 Task: Implement a JavaScript function to display programming challenges.
Action: Mouse moved to (18, 34)
Screenshot: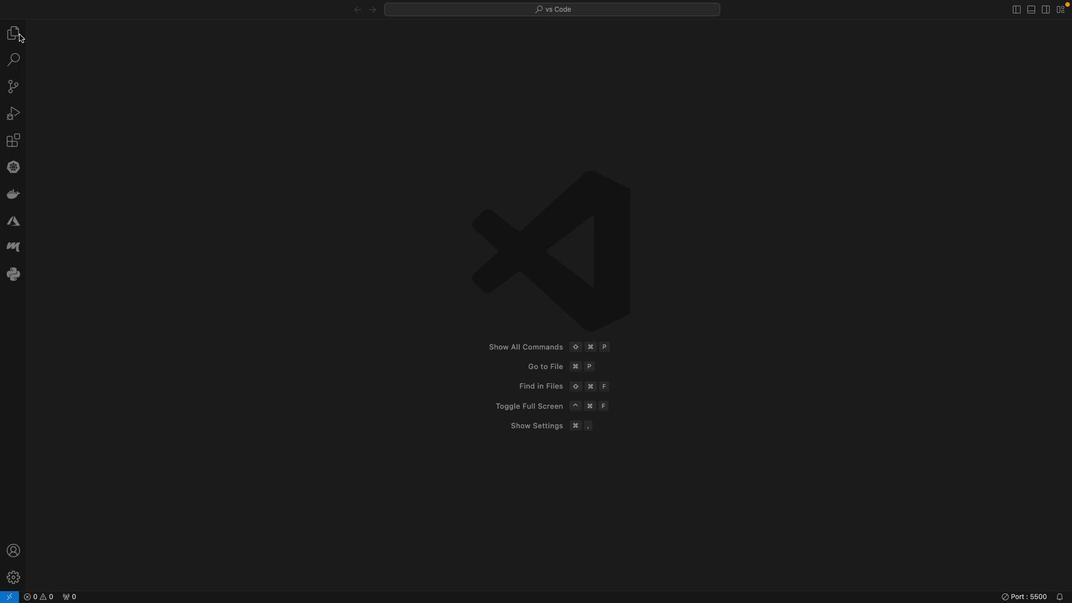 
Action: Mouse pressed left at (18, 34)
Screenshot: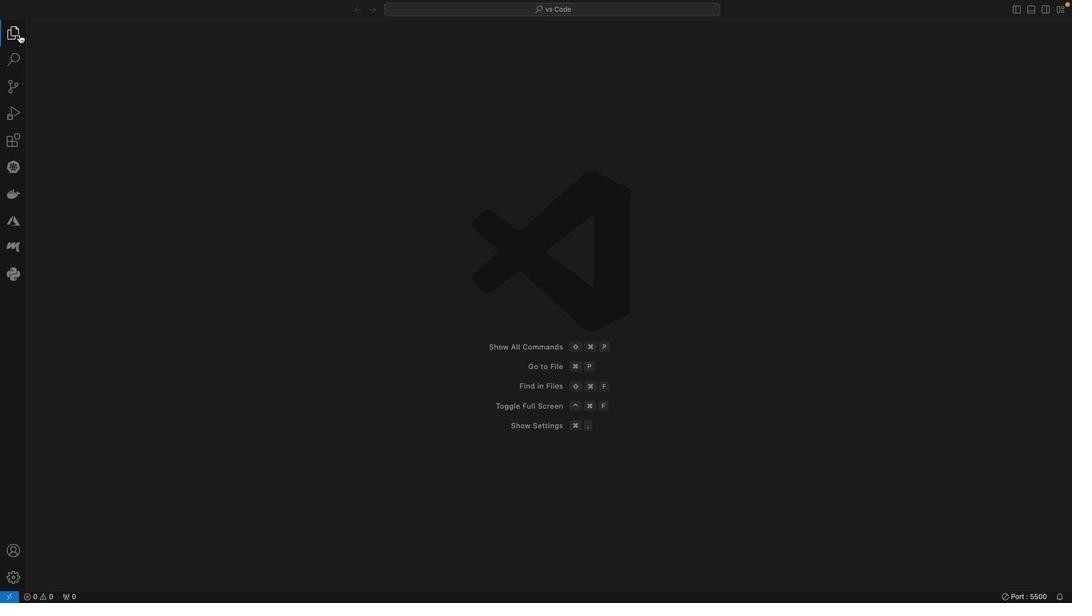 
Action: Mouse moved to (117, 43)
Screenshot: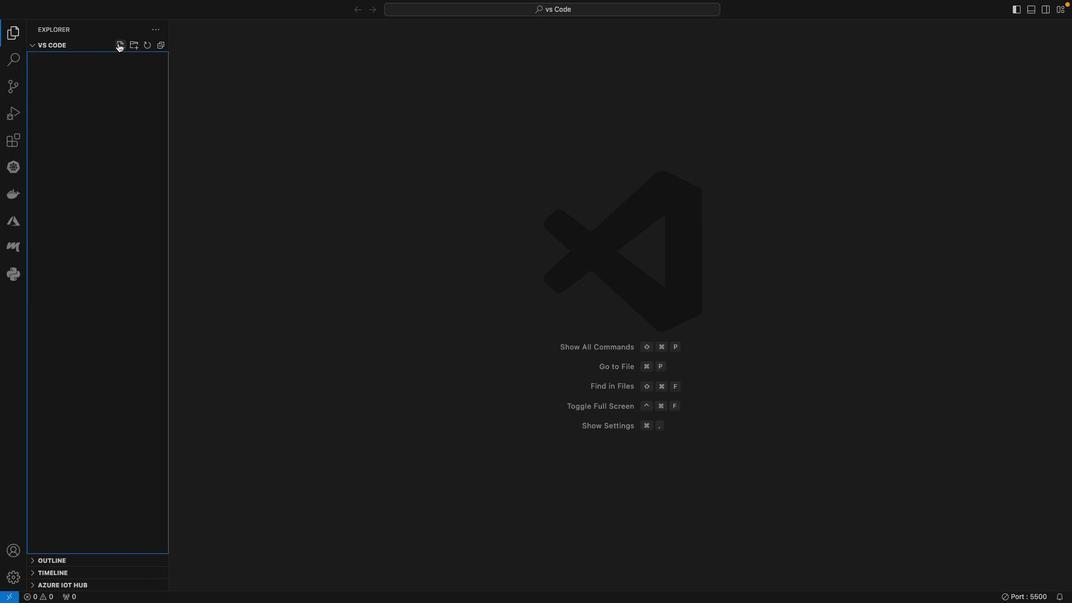 
Action: Mouse pressed left at (117, 43)
Screenshot: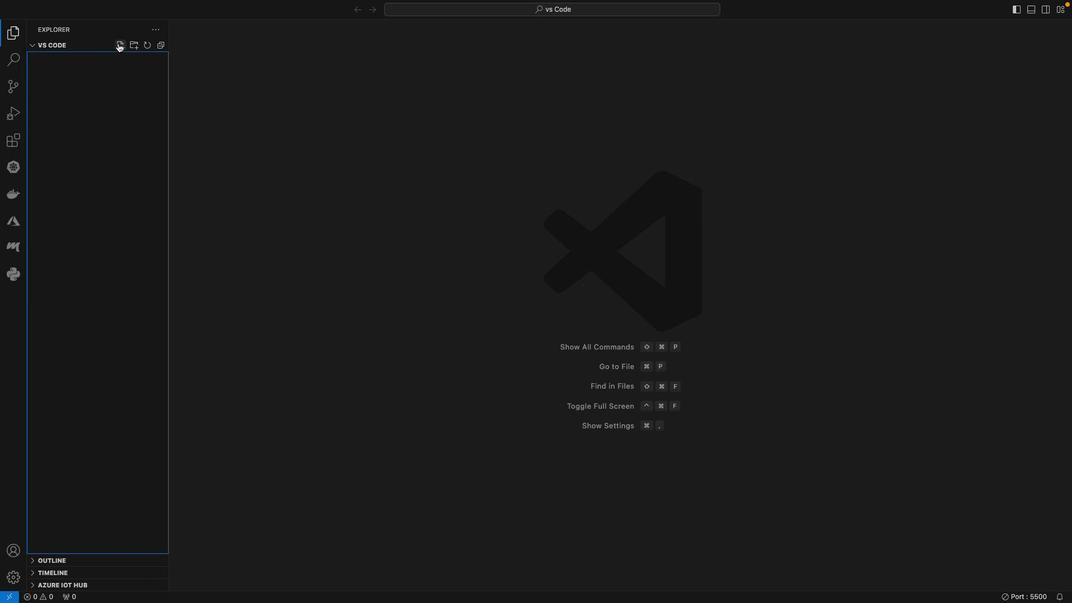 
Action: Mouse moved to (70, 57)
Screenshot: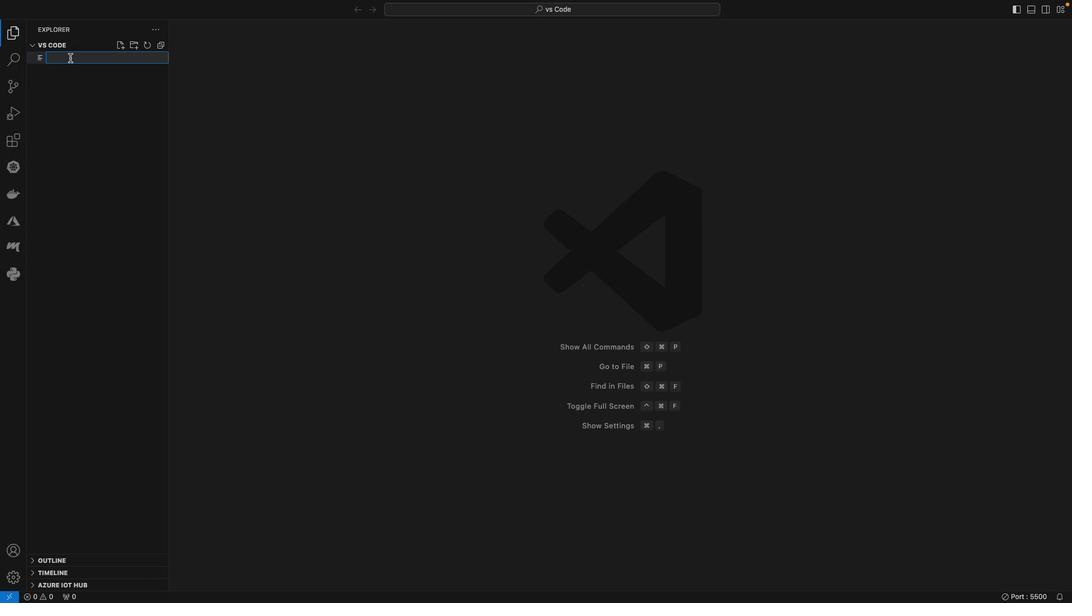 
Action: Mouse pressed left at (70, 57)
Screenshot: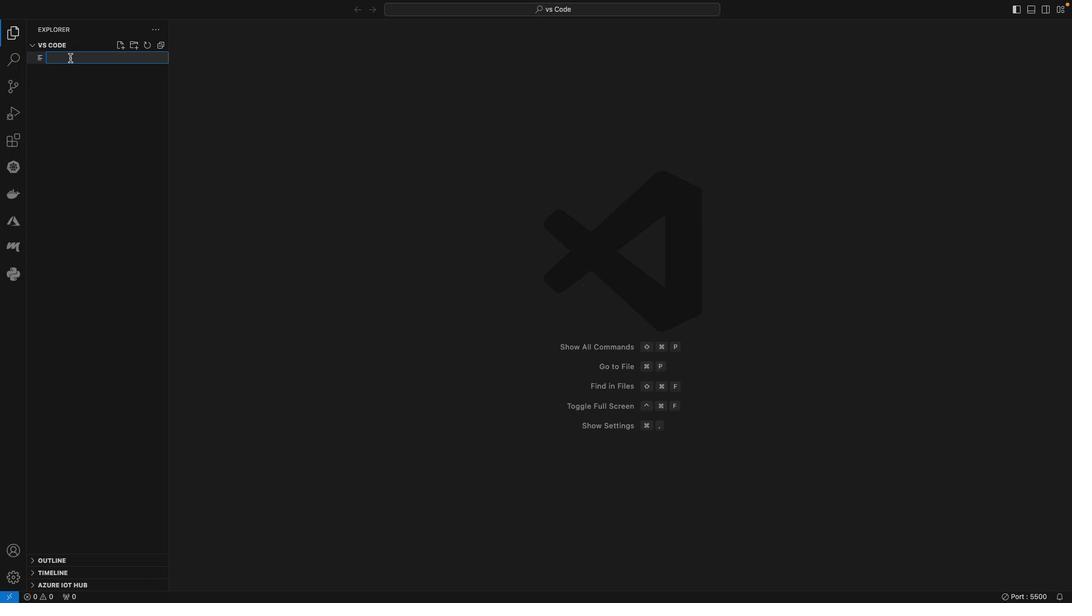 
Action: Key pressed Key.shift'C''h''a''l''l''e''n''g''e''s''.''j''s'Key.enter'f''u''n''c''t''i''o''n'Key.space'd''i''s''p''l''a''y'Key.shift'C''h''a''l''l''e''n''g''e''s'Key.shift_r'(''c''h''a''l''l''e''n''g''e''s'Key.rightKey.spaceKey.shift_r'{'Key.enter'c''h''a''l''l''e''n''g''e''s''.''f''o'Key.shift'E''a''c''h'Key.shift_r'(''(''c''h''a''l''l''e''n''g''e'','Key.spaceKey.backspaceKey.backspaceKey.backspaceKey.backspaceKey.backspaceKey.backspaceKey.backspaceKey.backspaceKey.backspace'a''l''l''e''n''g''e'','Key.space'i''n''d''e''x'Key.rightKey.rightKey.space'='Key.shift_r'>'Key.spaceKey.shift_r'{'Key.enter'c''o''n''s''o''l''e'','Key.backspace',''.''l''o''h'Key.backspace'g'Key.backspaceKey.backspaceKey.backspaceKey.backspaceKey.backspace'.''l''o''g'Key.shift_r'(''`''c''h''a''l''l''e''n''g''e'Key.spaceKey.shift'$'Key.shift_r'{''i''n''d''e''x'Key.spaceKey.shift_r'+'Key.space'1'Key.rightKey.shift_r':'Key.spaceKey.caps_lockKey.shiftKey.caps_lockKey.shift'$'Key.shift_r'{''c''h''a''l''l''e''n''g''e''.''t''i''t''l''e'Key.rightKey.rightKey.right';'Key.enter'c''o''n''s''o''l''e''.''l''o''g'Key.shift_r'(''`'Key.shift'S'Key.backspaceKey.shift'D''e''s''c''r''i''p''t''i''o''n'Key.shift_r':'Key.spaceKey.shift'$'Key.shift_r'{''c''h''a''l''l''e''n''g''e''.''d''e''s''c''r''i''p''t''i''n'Key.rightKey.rightKey.right';'Key.enter'c''o''n''s''o''l''e''.''l''o''g'Key.shift_r'('Key.shift_r'"'Key.shift_r'_''_''_''_'Key.backspaceKey.backspaceKey.backspaceKey.backspace'-''-''-''-''-''-''-''-''-''-'Key.rightKey.right';'Key.upKey.upKey.upKey.rightKey.rightKey.rightKey.rightKey.rightKey.rightKey.rightKey.rightKey.rightKey.rightKey.rightKey.rightKey.rightKey.backspaceKey.cmd'z'Key.rightKey.upKey.rightKey.rightKey.rightKey.rightKey.rightKey.rightKey.rightKey.rightKey.rightKey.rightKey.rightKey.rightKey.rightKey.rightKey.rightKey.rightKey.rightKey.rightKey.rightKey.rightKey.rightKey.rightKey.rightKey.rightKey.rightKey.rightKey.rightKey.rightKey.rightKey.rightKey.rightKey.rightKey.rightKey.rightKey.rightKey.rightKey.rightKey.rightKey.rightKey.rightKey.rightKey.rightKey.rightKey.rightKey.rightKey.backspaceKey.leftKey.leftKey.leftKey.leftKey.leftKey.enterKey.shift_r'{'Key.rightKey.backspaceKey.leftKey.backspaceKey.backspaceKey.rightKey.rightKey.backspaceKey.backspaceKey.shift_r')'Key.leftKey.upKey.leftKey.downKey.upKey.downKey.rightKey.rightKey.rightKey.rightKey.rightKey.spaceKey.shift_r'{'Key.rightKey.backspaceKey.backspaceKey.leftKey.leftKey.leftKey.leftKey.backspaceKey.rightKey.rightKey.rightKey.shift_rKey.shift_r'{'Key.rightKey.backspaceKey.downKey.downKey.leftKey.leftKey.leftKey.leftKey.downKey.leftKey.leftKey.leftKey.leftKey.leftKey.leftKey.leftKey.leftKey.leftKey.leftKey.leftKey.leftKey.downKey.shift_r')'Key.shift_r':'Key.backspace';'Key.downKey.enterKey.enter'/''/'Key.spaceKey.shift'E''x''a''m''p''l''e'Key.spaceKey.shift'u''s''a''g''e'Key.shift_r':'Key.enter'c''o''n''s''r'Key.backspace't'Key.space'p''r''o''g''r''a''m''m''i''n''g'Key.shift'C''h''a''l''l''e''n''g''e''s'Key.space'='Key.space'['Key.enter't''i''t''l''e'Key.shift_r':'Key.spaceKey.shift_r'"'Key.shift'R''e''v''e''r''s''e'Key.space'a'Key.spaceKey.shift's''t''r''i''n''g'Key.right','Key.enterKey.backspaceKey.backspaceKey.backspaceKey.backspaceKey.backspaceKey.backspaceKey.backspaceKey.backspaceKey.backspaceKey.backspaceKey.backspaceKey.backspaceKey.backspaceKey.backspaceKey.backspaceKey.backspaceKey.backspaceKey.backspaceKey.backspaceKey.backspaceKey.backspaceKey.backspaceKey.backspaceKey.backspaceKey.backspaceKey.backspaceKey.backspaceKey.backspaceKey.backspaceKey.backspaceKey.enterKey.shift_r'{'Key.enter't''i''t''l''e'Key.shift_r':'Key.spaceKey.shift_r'"'Key.shift'R''e''v''e''r''s''e'Key.space'a'Key.spaceKey.shift'S''t''r''i''n''g'Key.right','Key.enter'd''e''s''c''r''i''t''i''o''n'Key.upKey.upKey.upKey.upKey.upKey.downKey.downKey.downKey.downKey.downKey.shift_rKey.shift_r':'Key.spaceKey.shift_r':'Key.backspaceKey.backspaceKey.shift_r'"'Key.shift'W''i'Key.backspace'r''i''t''e'Key.space'a'Key.spaceKey.shift'f''u''n''c''t''i''o''n'Key.space't''h''a''t'Key.space'r''e''v''r''e''s''e'Key.space'a'Key.space'g''i''v''a''n'Key.space's''t''r''i''n''g''.'Key.right','Key.enterKey.down','Key.enterKey.shift_r'{'Key.enter't''i''t''l''e'Key.shift_r':'Key.spaceKey.shift_r'"'Key.shift'F''a''c''t''o''r''i''a''l'Key.right','Key.enter'd''e''s''c''r''i''t''i''o''n'Key.shift_r':'Key.spaceKey.shift_r'"'Key.shift'W''e'Key.backspace'r''i''t''e'Key.space'a'Key.space'f''u''n''c''t''i''o''n'Key.space't''h''a''r'Key.spaceKey.backspaceKey.backspace't'Key.space'c''a''l''c''u''l''a''t''e''s'Key.space't''h'Key.spaceKey.backspace'e'Key.space'f''a''c''t''o''r''i''a''l'Key.space'o''f'Key.space'g''i''b'Key.backspace'v''a''n'Key.space'n''u''m''b''e''r'Key.spaceKey.backspace','Key.backspace'.'Key.right','Key.enterKey.down','Key.enterKey.shift_r'{'Key.enter't''i''t''l''e'Key.shift_r':'Key.spaceKey.shift_r'"'Key.shift'p''l''i''n''d''r''o''m''e'Key.spaceKey.shift'C''h''c'Key.backspace'e''c''k''e''r'Key.spaceKey.backspaceKey.right','Key.enter's''e'Key.backspaceKey.backspace'd''e''s''c''r''i''p''t''i''i'Key.backspace'o''n'Key.backspaceKey.backspaceKey.backspaceKey.backspaceKey.backspaceKey.backspaceKey.backspaceKey.backspaceKey.backspaceKey.backspace'e''s''c''r''i''t'Key.backspaceKey.backspace'i''t''i''o''n'Key.shift_r':'Key.spaceKey.shift_r'"'Key.shift'W''r''i''t''e'Key.space'a'Key.spaceKey.shift'f''u''n''c''t''i''o''n'Key.space't''h''a''t'Key.space'c''h''e''c''k'Key.spaceKey.backspace's'Key.space'i''d'Key.spaceKey.backspaceKey.backspace'f'Key.space'a'Key.space'g''i''v''s''n'Key.spaceKey.backspaceKey.backspaceKey.backspace's'Key.backspace'a''n'Key.space's''t''r''i''n''g'Key.space'i''s'Key.space'p''a''l''i''n''d''r''o''m''e'Key.spaceKey.backspace'.'Key.right','Key.down','Key.down';'Key.enterKey.enter'd''i''s''l''a'Key.backspaceKey.backspace'p''l''a''y'Key.shift'C''h''a''l''l''e''n''g''e''s'Key.shift_r'(''p''r''o''g''r''a''m''m''i''n''g''c''h''a''l''l''e''n''g''e''s'Key.right';'
Screenshot: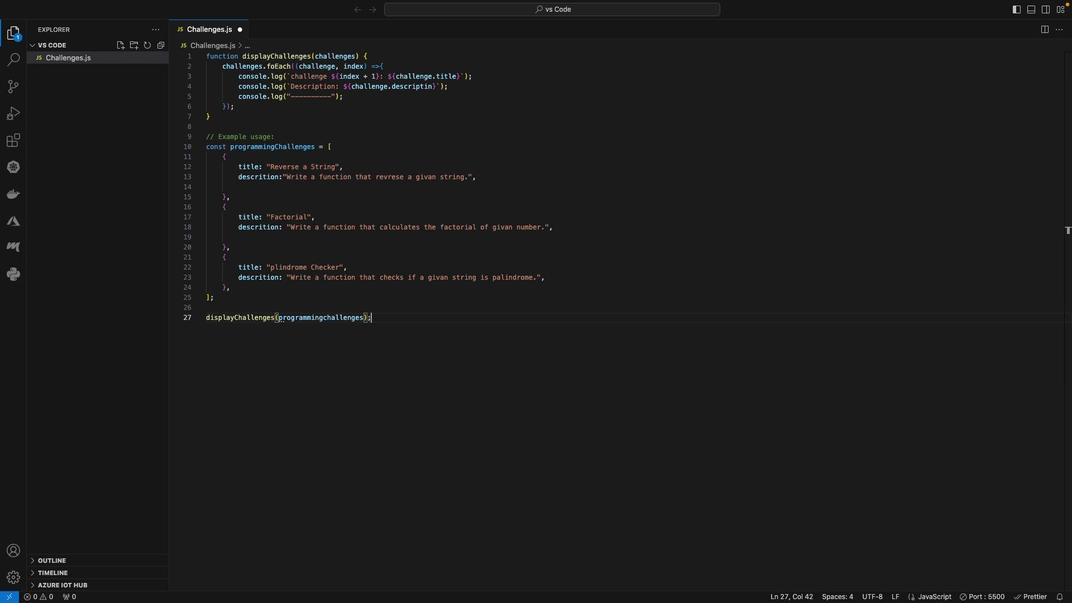 
Action: Mouse moved to (433, 84)
Screenshot: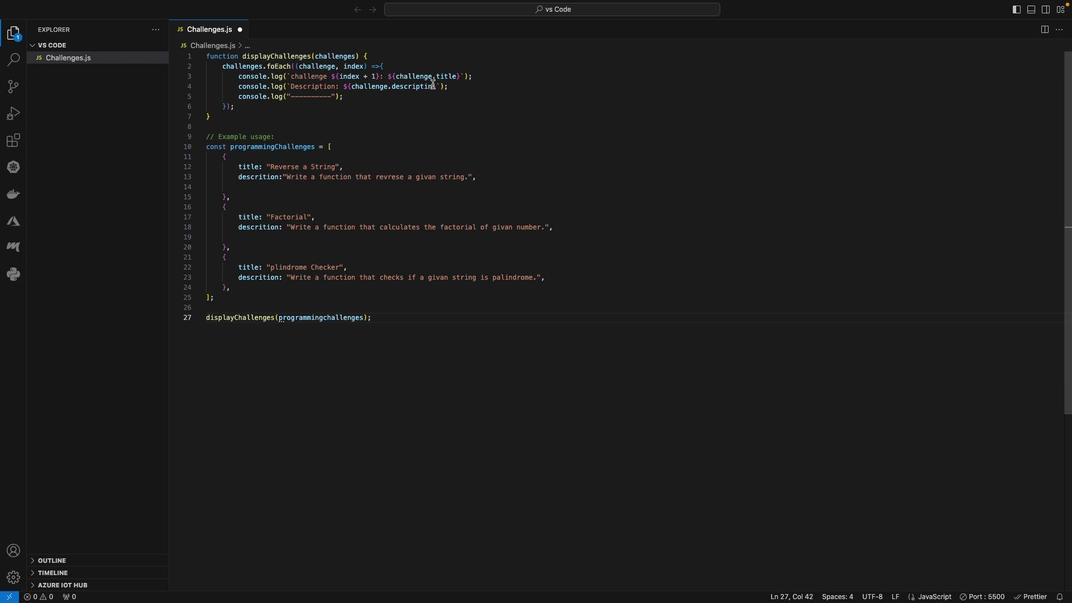 
Action: Mouse pressed left at (433, 84)
Screenshot: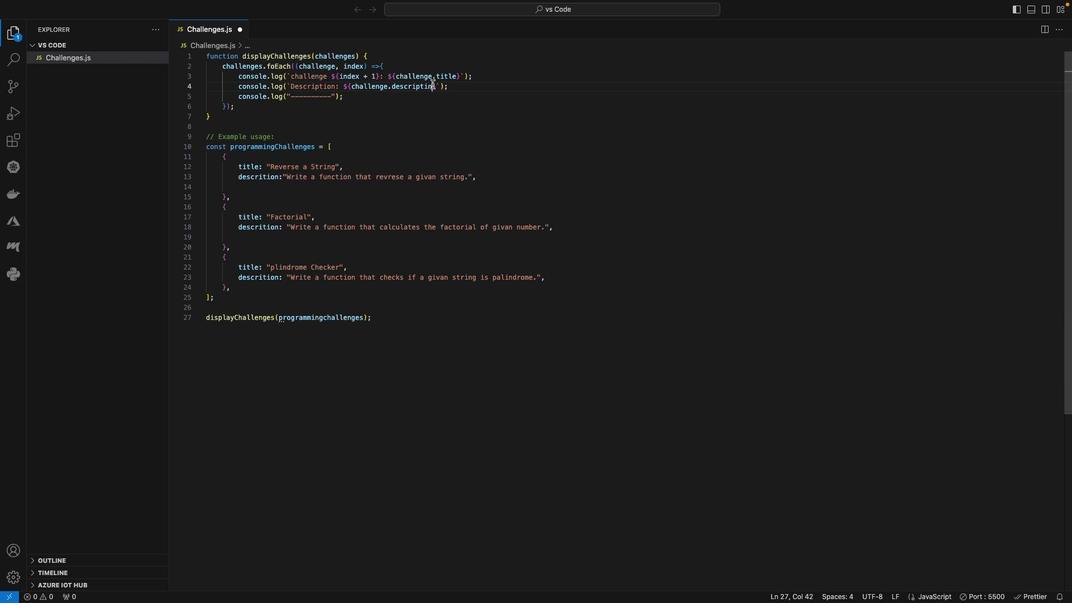 
Action: Mouse moved to (439, 132)
Screenshot: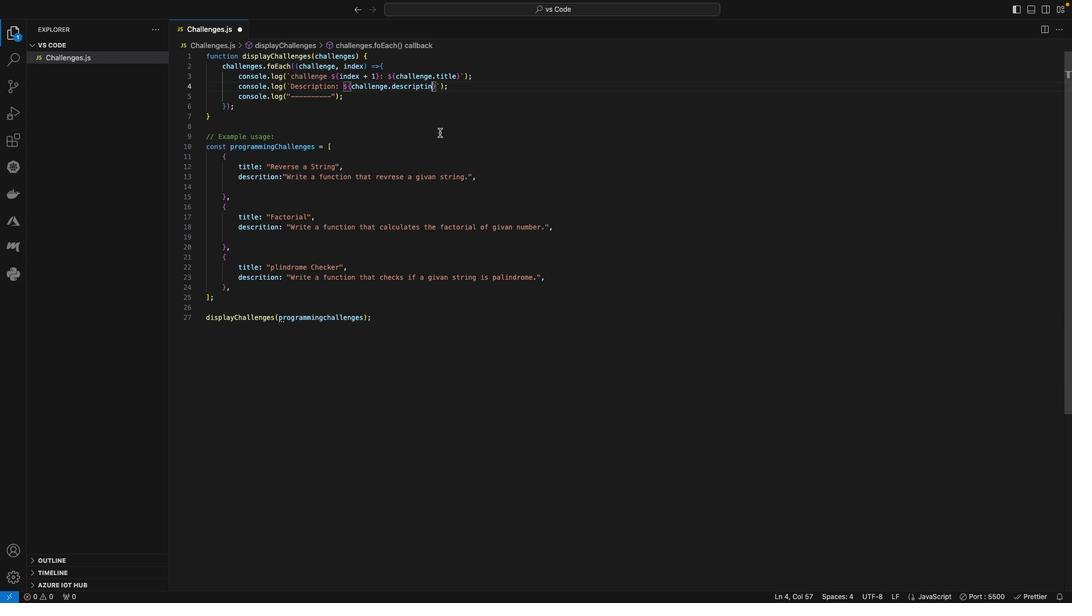 
Action: Key pressed Key.backspaceKey.backspaceKey.backspaceKey.backspace't''i''o''n'Key.cmd's'
Screenshot: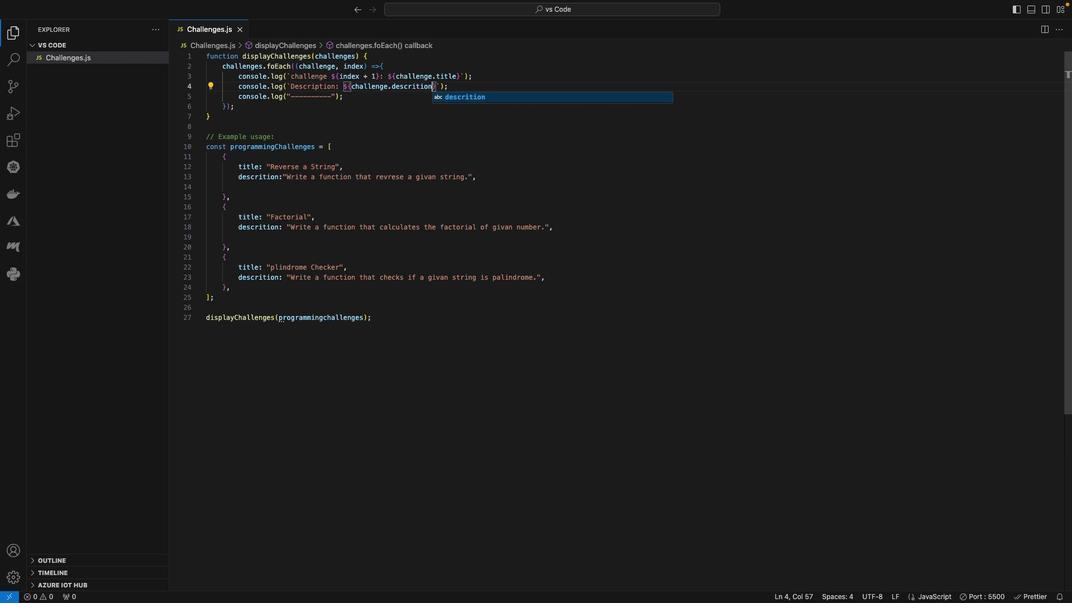 
Action: Mouse moved to (384, 321)
Screenshot: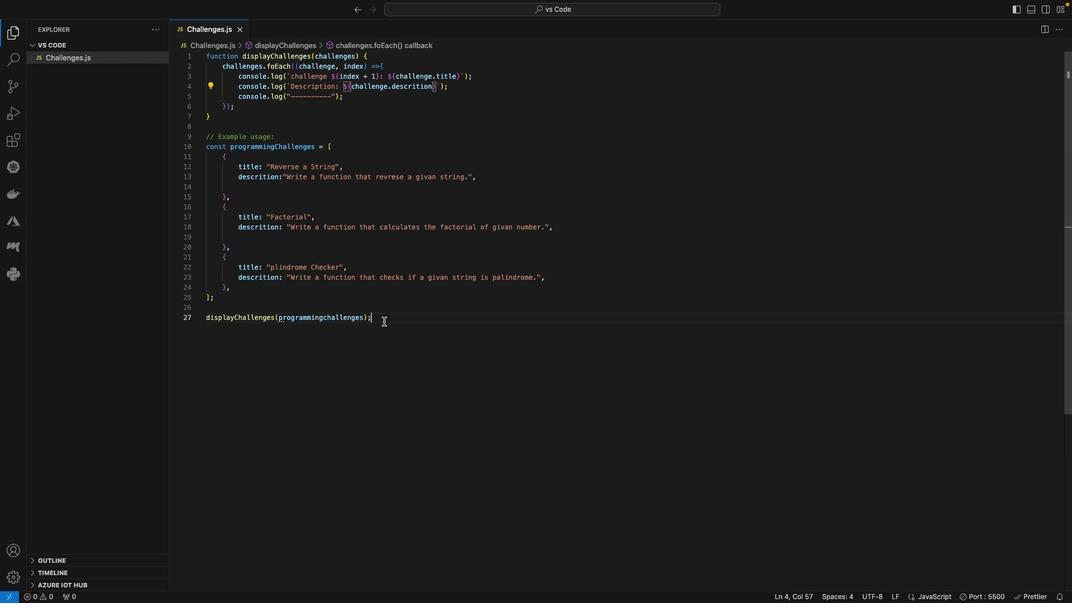 
Action: Mouse pressed left at (384, 321)
Screenshot: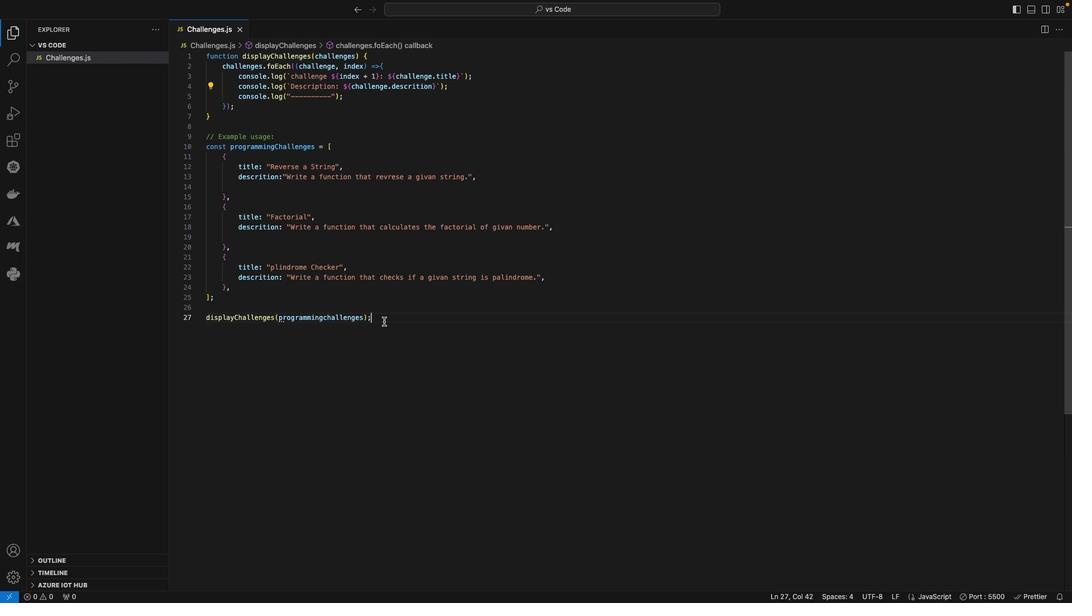 
Action: Mouse moved to (282, 320)
Screenshot: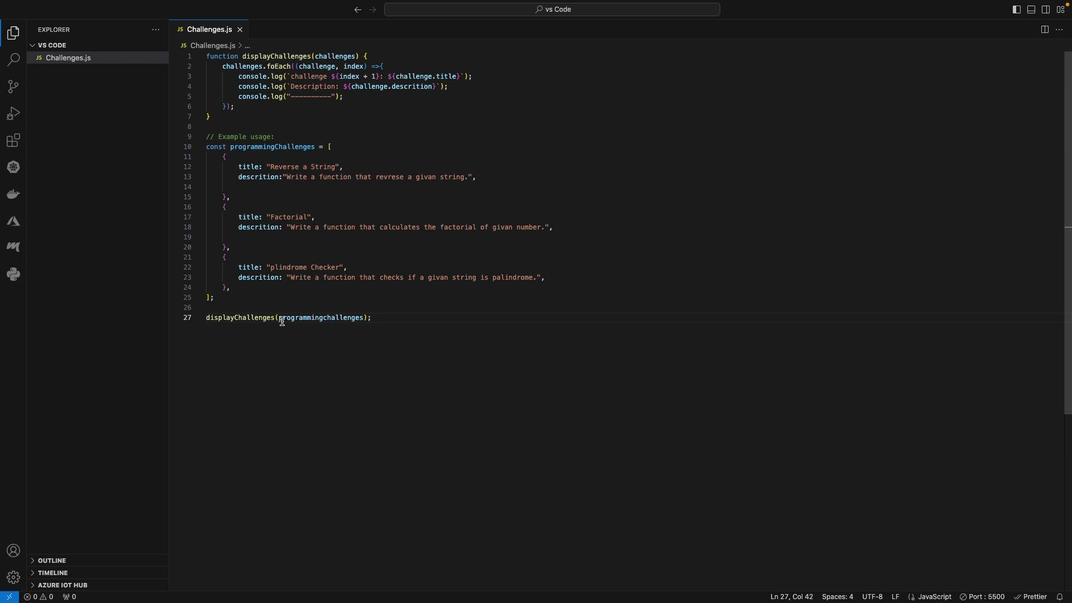 
Action: Mouse pressed left at (282, 320)
Screenshot: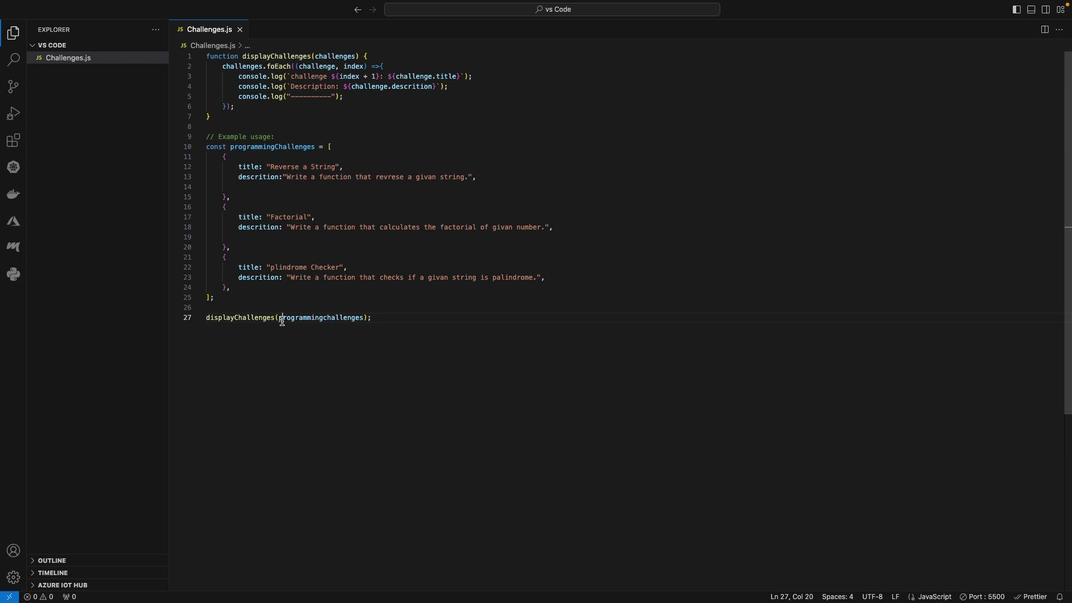 
Action: Mouse moved to (377, 321)
Screenshot: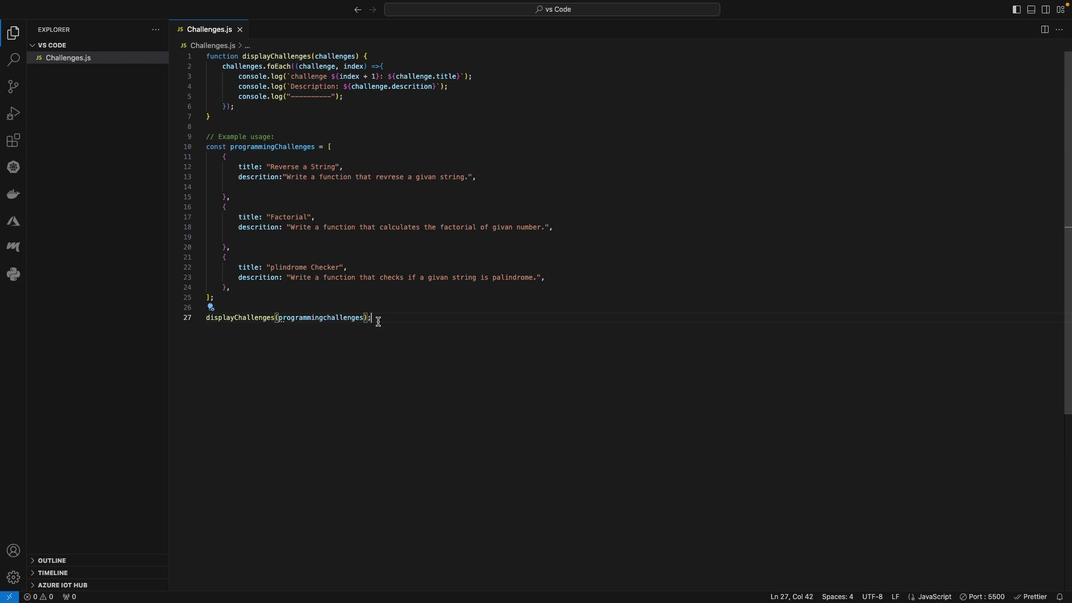 
Action: Mouse pressed left at (377, 321)
Screenshot: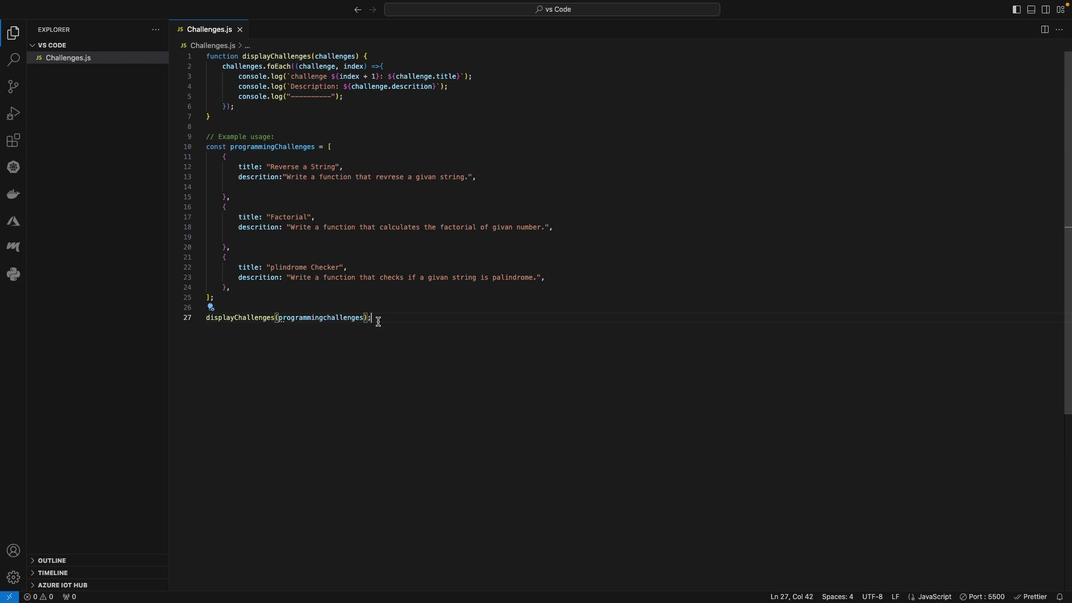 
Action: Mouse moved to (287, 320)
Screenshot: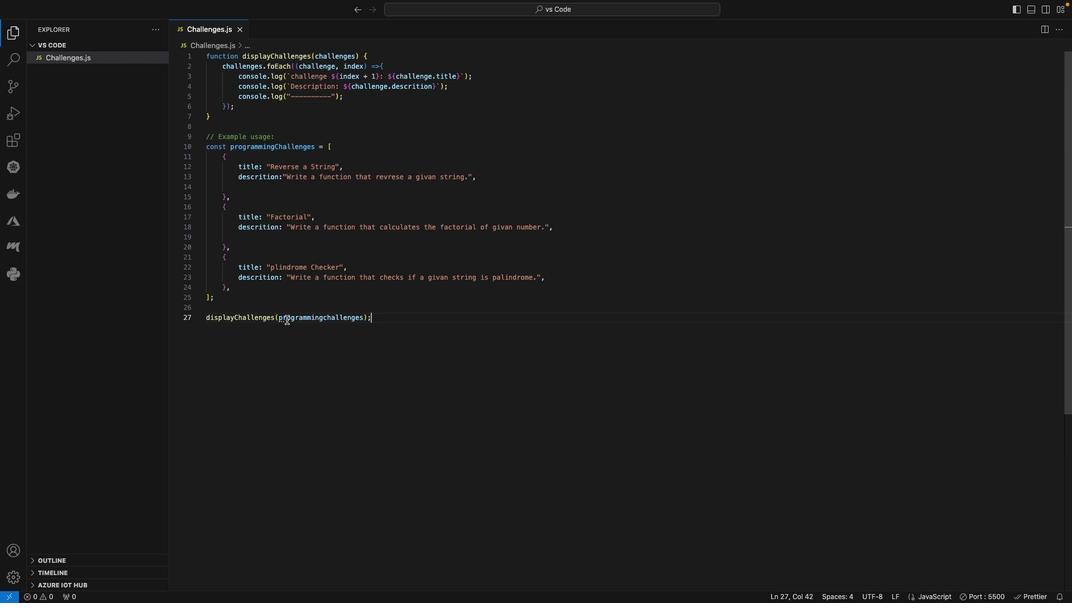 
Action: Mouse pressed left at (287, 320)
Screenshot: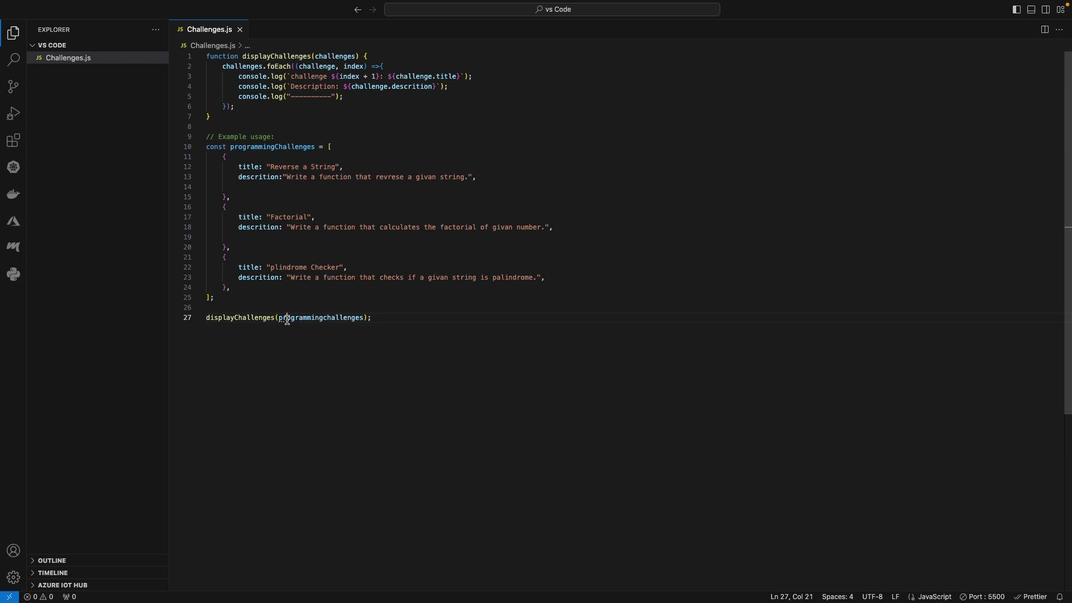 
Action: Mouse moved to (387, 318)
Screenshot: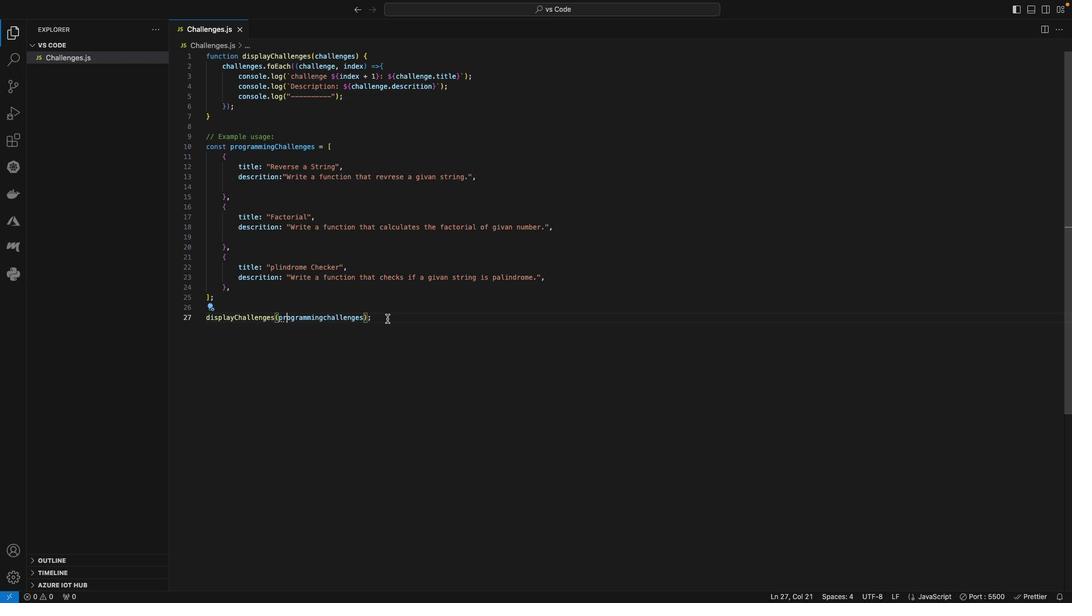 
Action: Mouse pressed left at (387, 318)
Screenshot: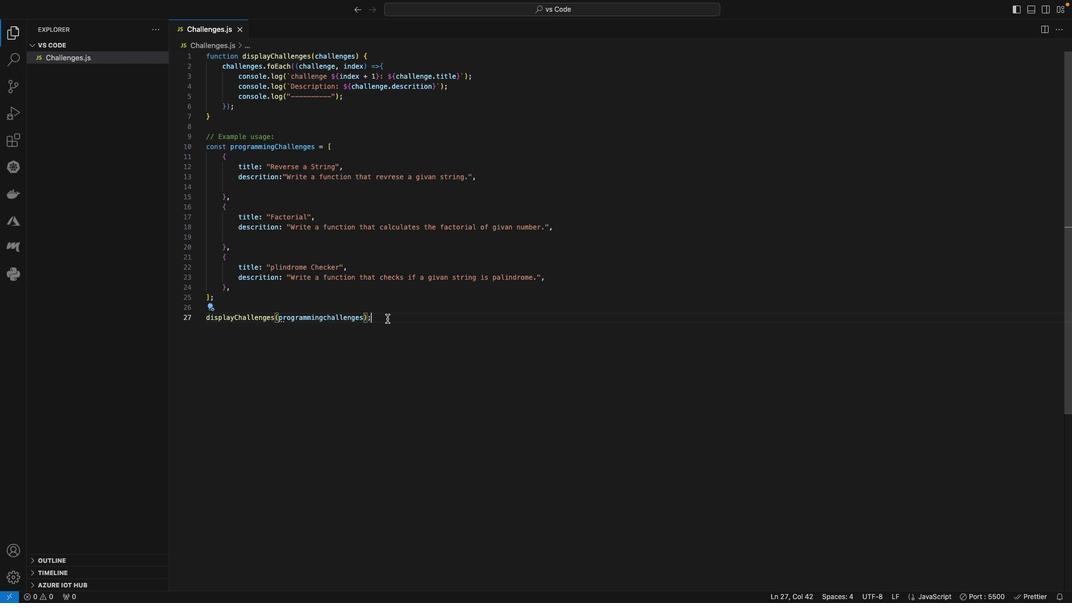 
Action: Mouse moved to (363, 318)
Screenshot: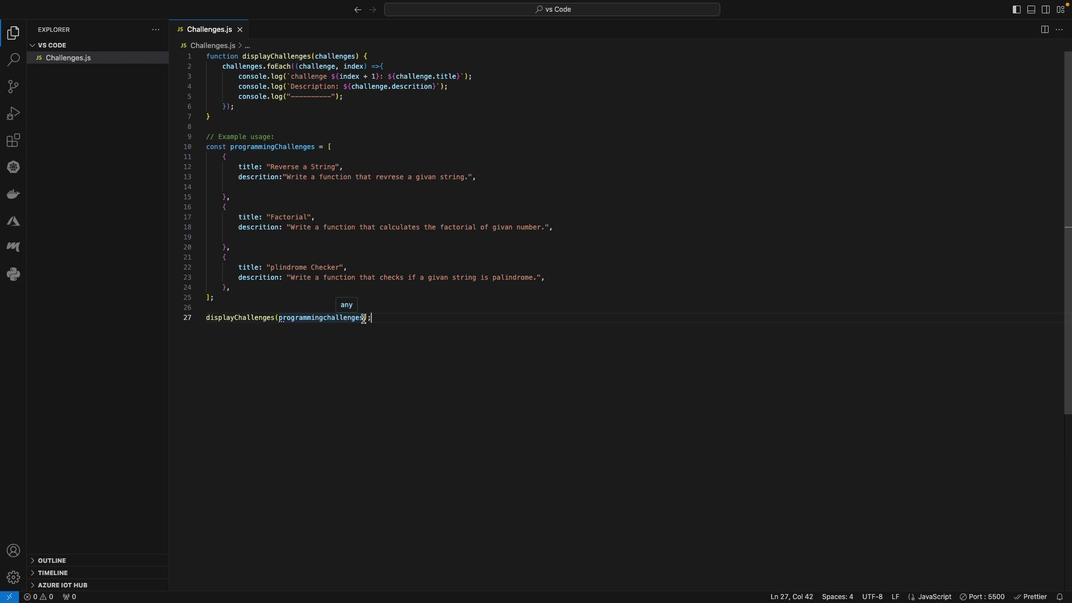 
Action: Mouse pressed left at (363, 318)
Screenshot: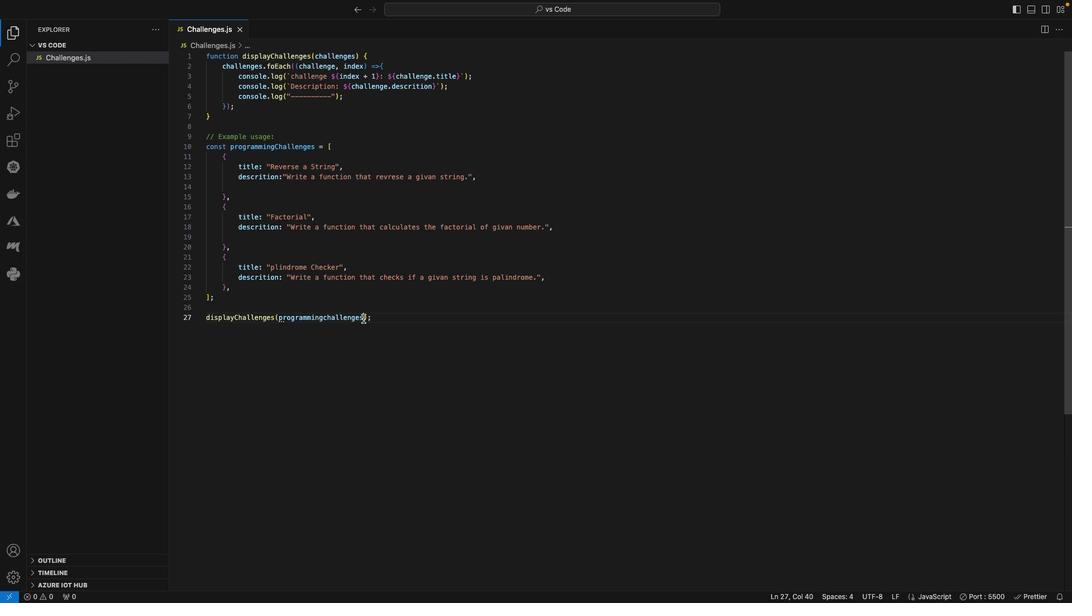 
Action: Mouse moved to (365, 334)
Screenshot: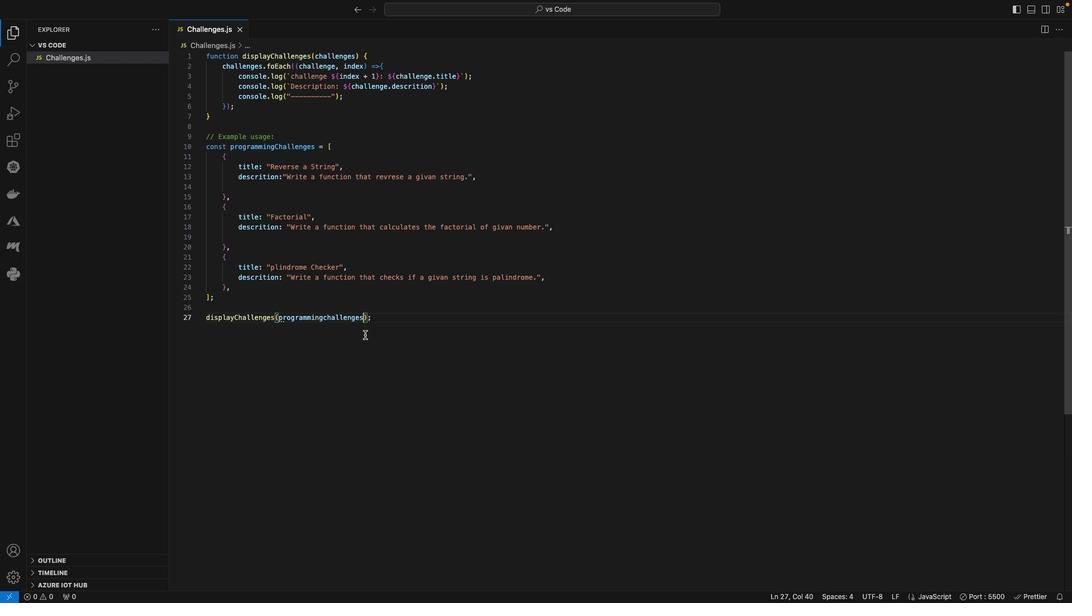 
Action: Key pressed Key.backspaceKey.backspaceKey.backspaceKey.backspaceKey.backspaceKey.backspaceKey.backspaceKey.backspaceKey.backspaceKey.backspaceKey.backspaceKey.backspaceKey.backspaceKey.backspaceKey.backspaceKey.backspaceKey.backspaceKey.backspaceKey.backspaceKey.backspaceKey.backspace'p''r''o''g''r''a''m''m''i''n''g'Key.shift'C''h''a''l''l''e''n''g''w''=''e'Key.backspaceKey.backspaceKey.backspace'e''s'Key.cmd's'
Screenshot: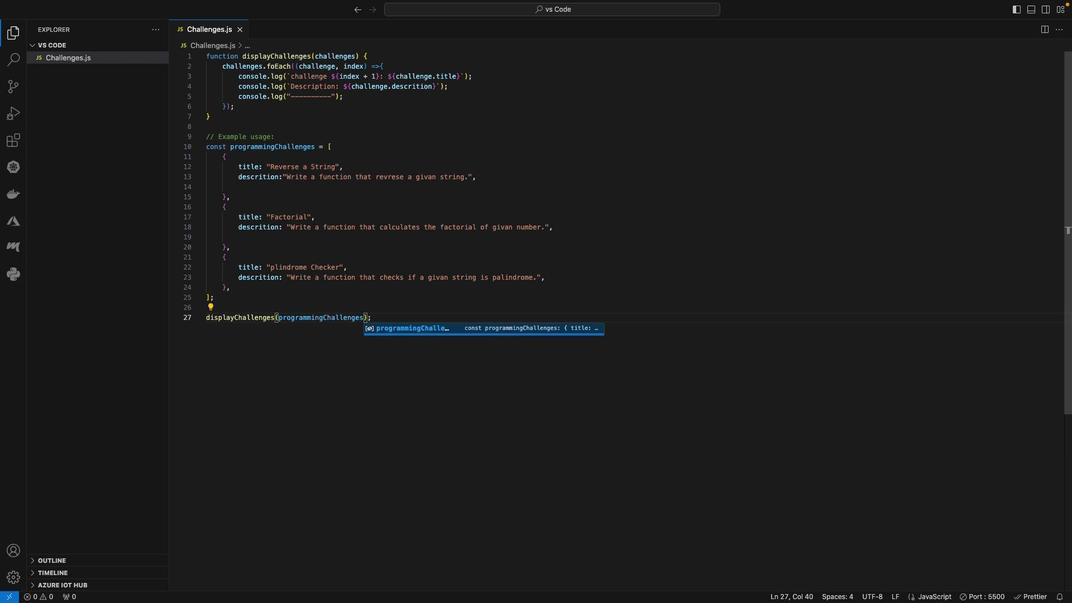 
Action: Mouse moved to (453, 259)
Screenshot: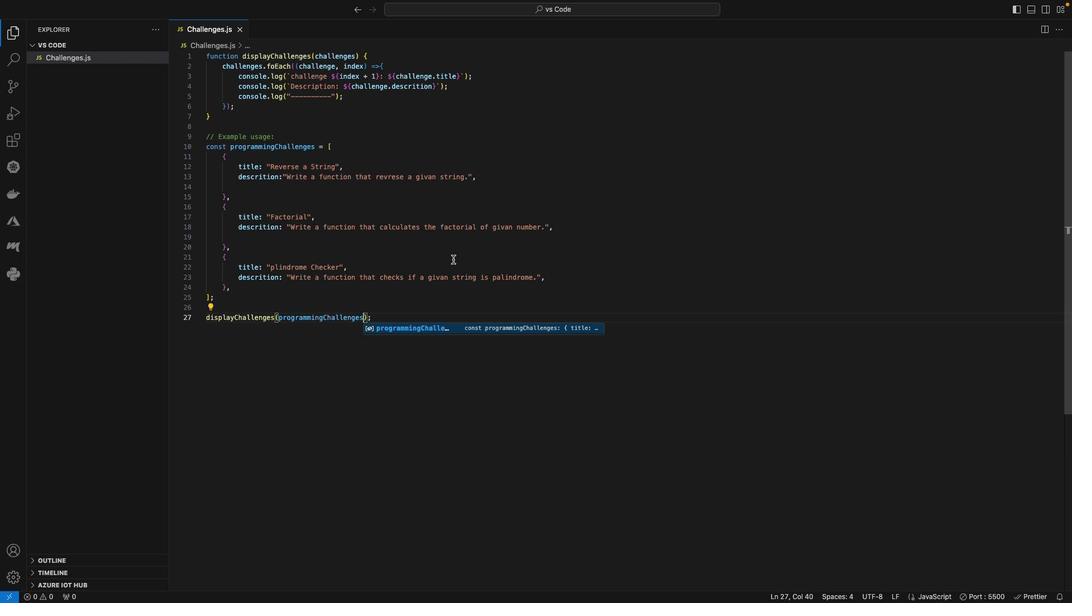 
Action: Mouse pressed left at (453, 259)
Screenshot: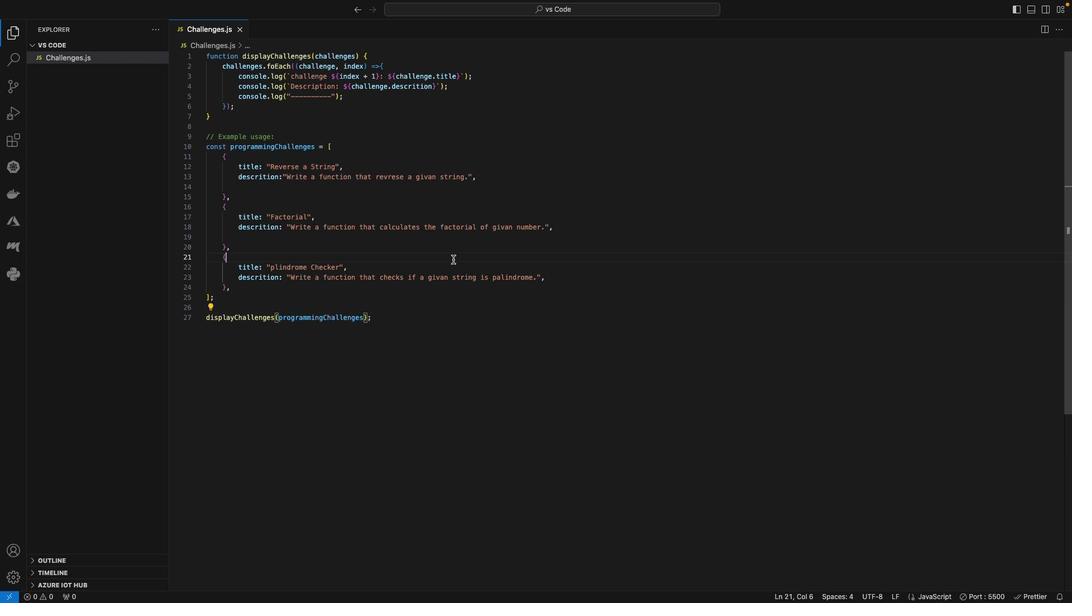 
Action: Mouse moved to (1036, 9)
Screenshot: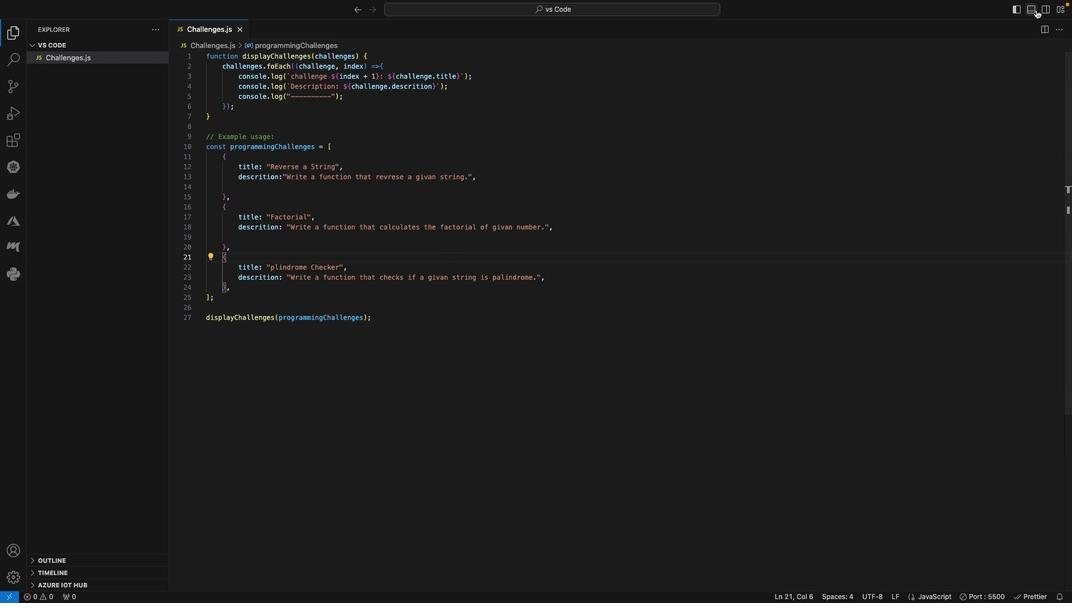 
Action: Mouse pressed left at (1036, 9)
Screenshot: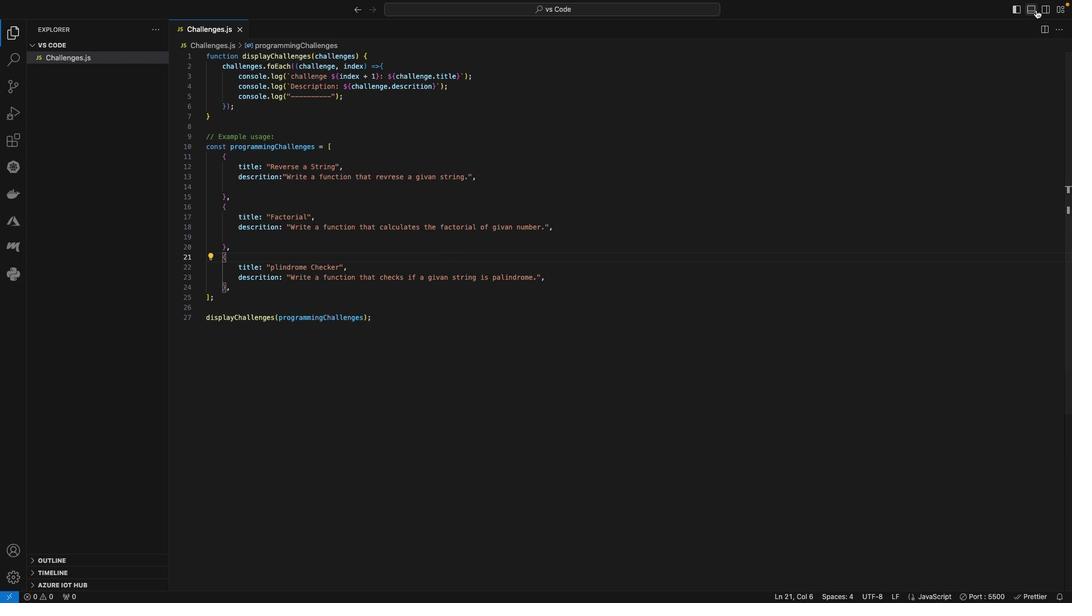 
Action: Mouse moved to (458, 412)
Screenshot: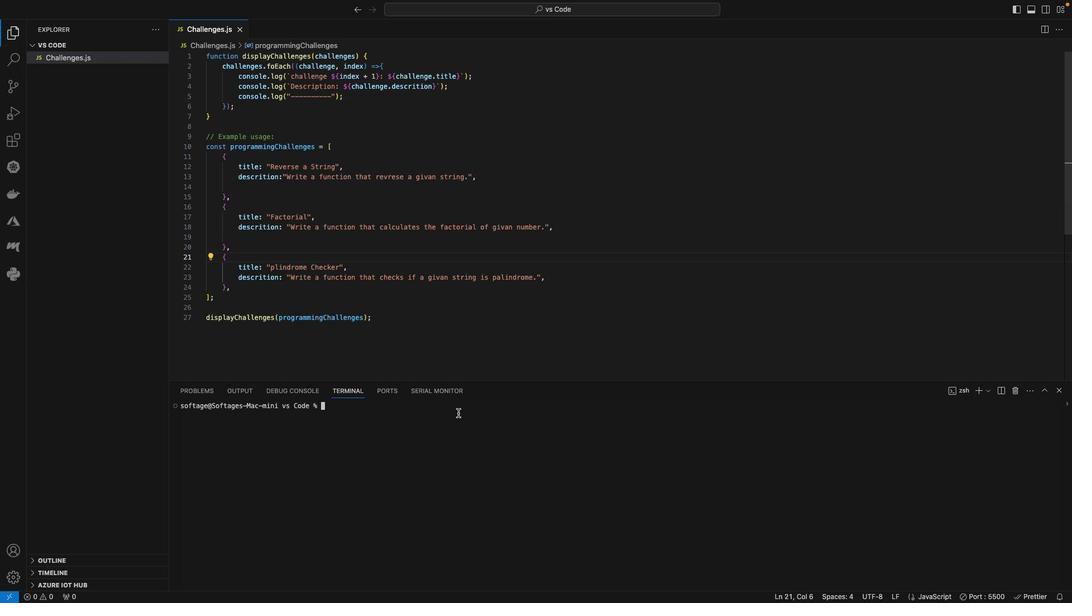 
Action: Mouse pressed left at (458, 412)
Screenshot: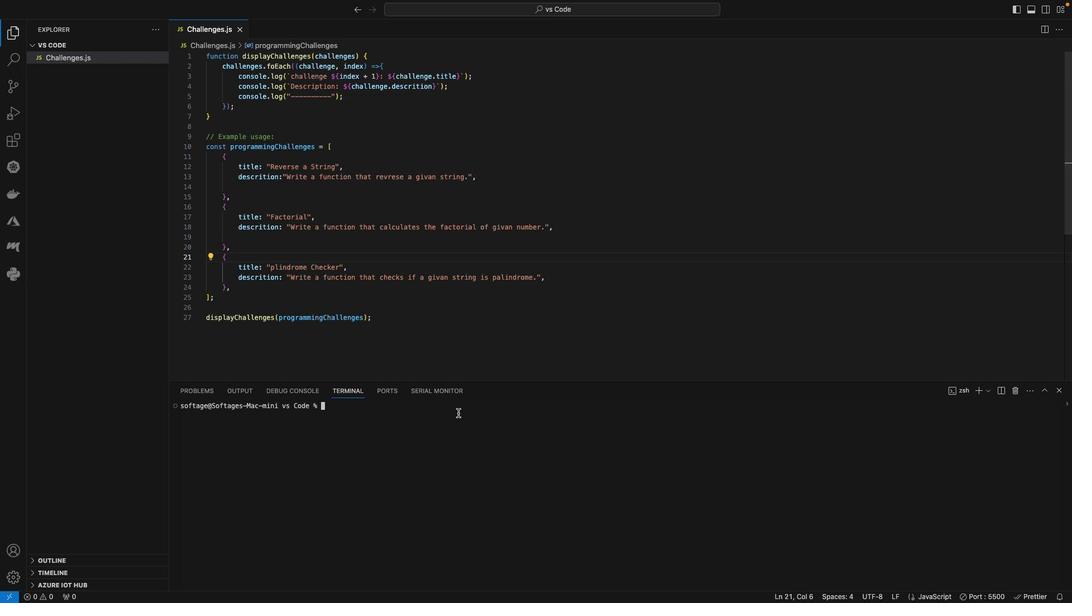 
Action: Mouse moved to (552, 435)
Screenshot: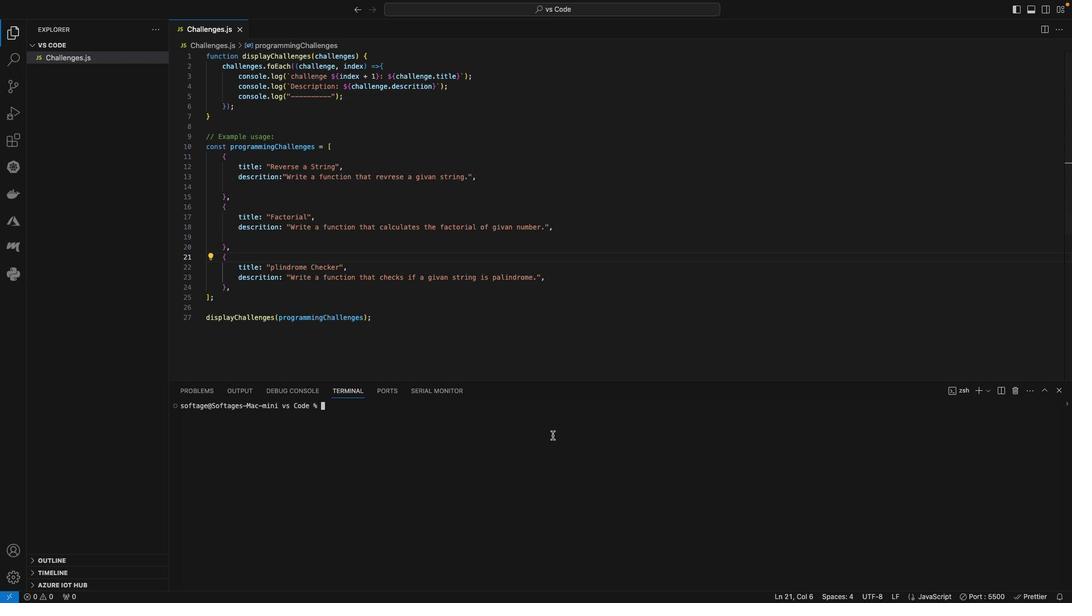 
Action: Key pressed 'n''o''d''e'Key.spaceKey.shift'C''h''a''l''l''e''n''g''e''s''.''j''s'Key.enter
Screenshot: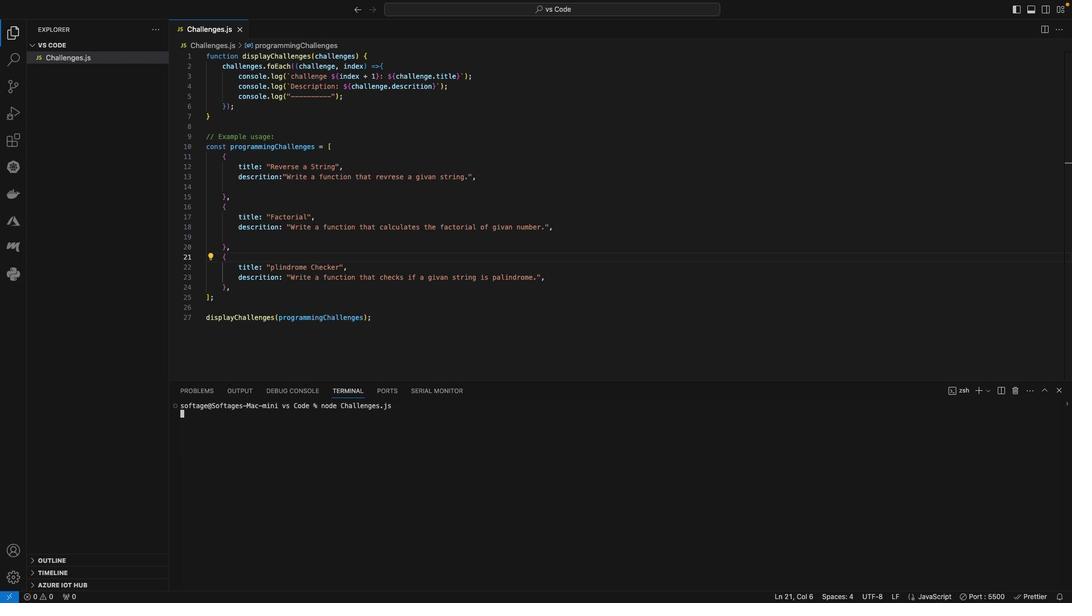 
Action: Mouse moved to (274, 67)
Screenshot: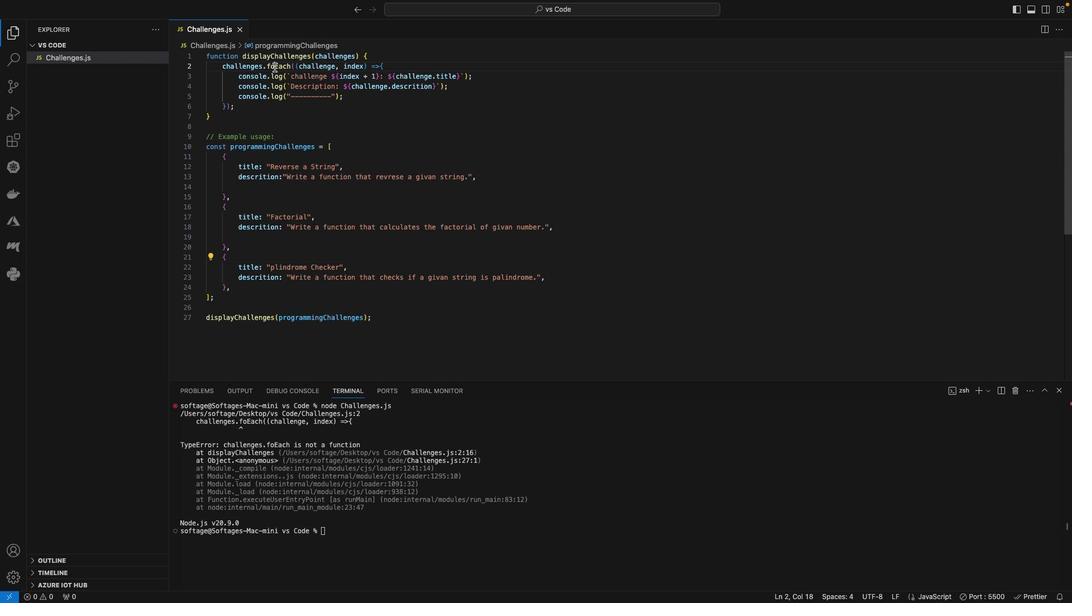 
Action: Mouse pressed left at (274, 67)
Screenshot: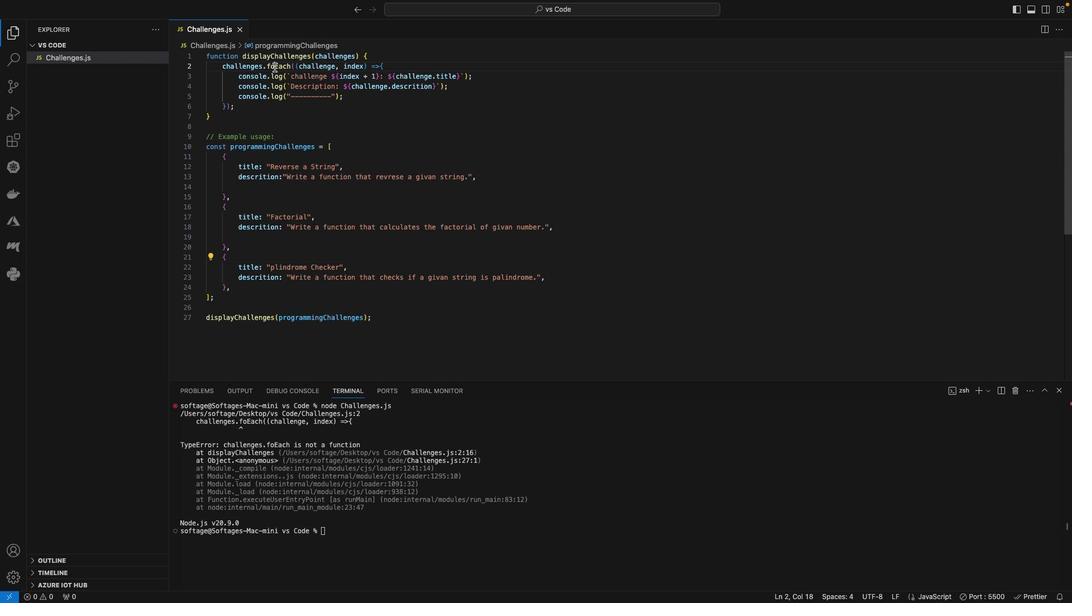 
Action: Mouse moved to (276, 120)
Screenshot: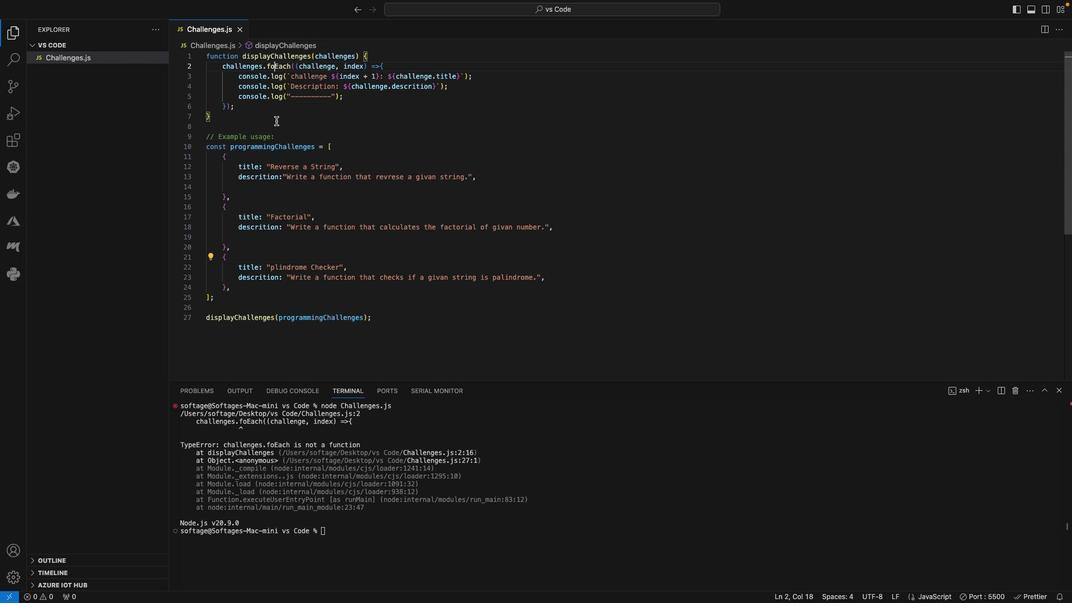 
Action: Key pressed 'r'Key.cmd's'
Screenshot: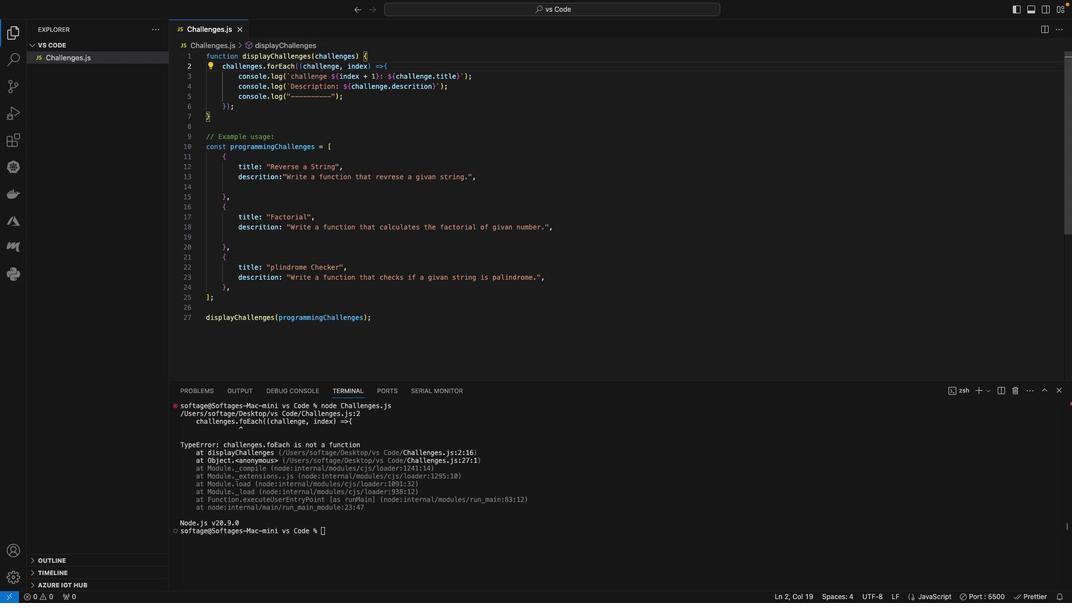 
Action: Mouse moved to (350, 535)
Screenshot: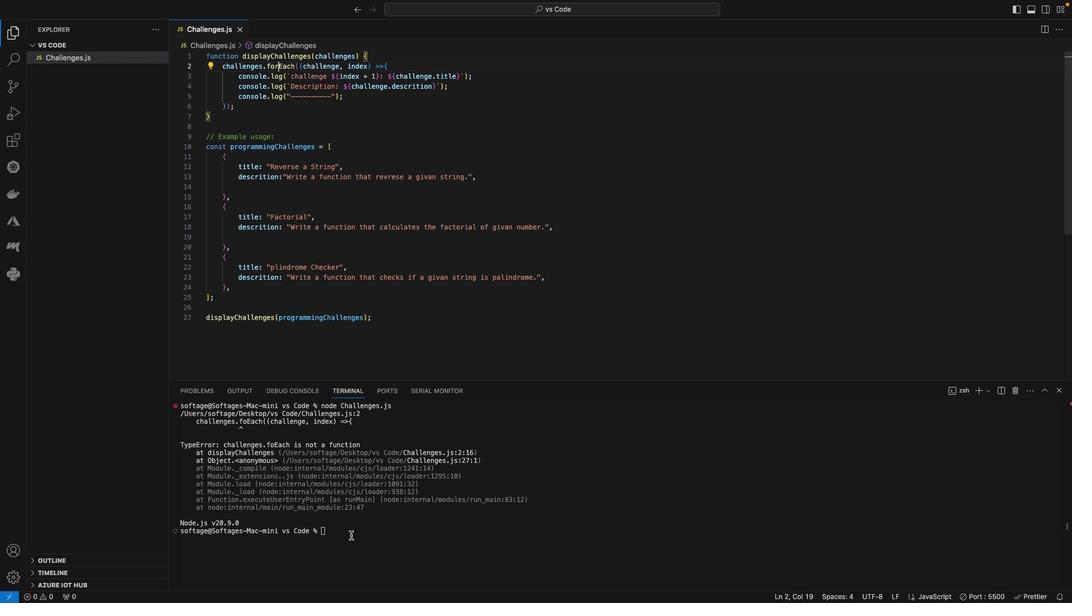 
Action: Mouse pressed left at (350, 535)
Screenshot: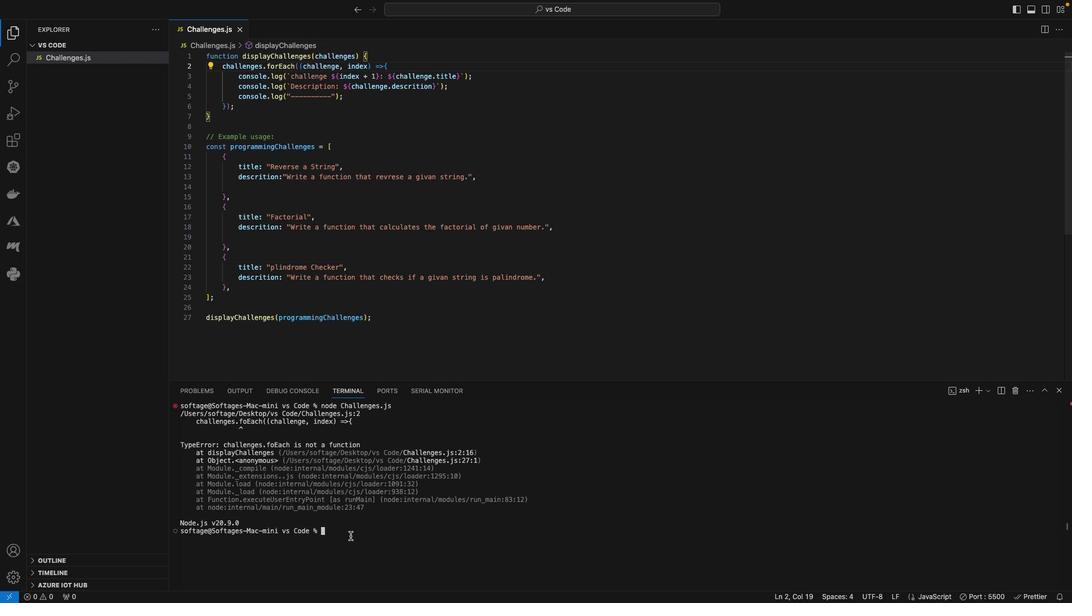 
Action: Mouse moved to (348, 537)
Screenshot: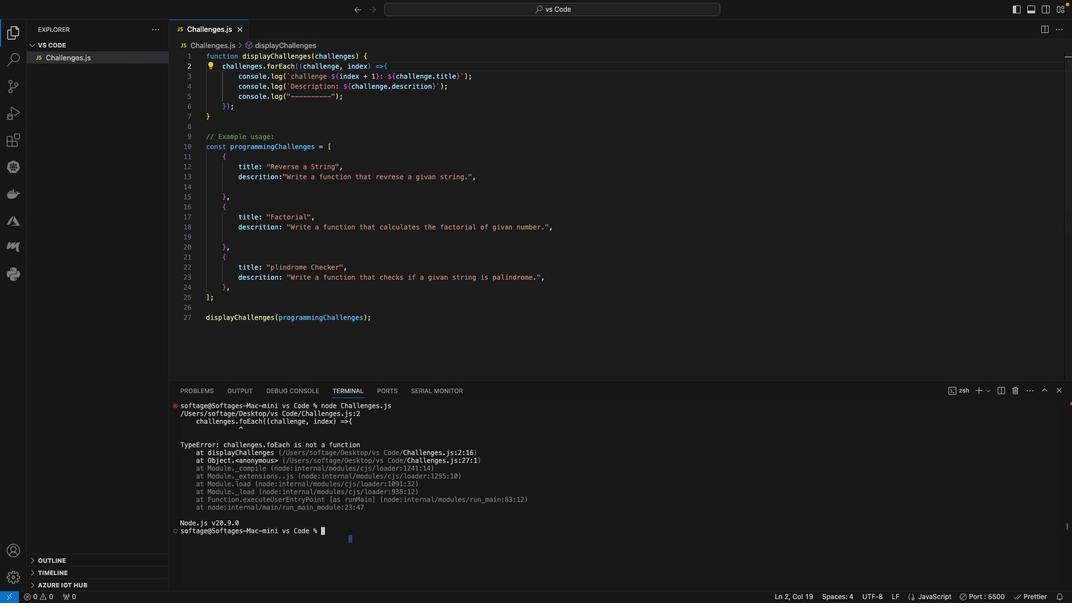 
Action: Key pressed Key.up
Screenshot: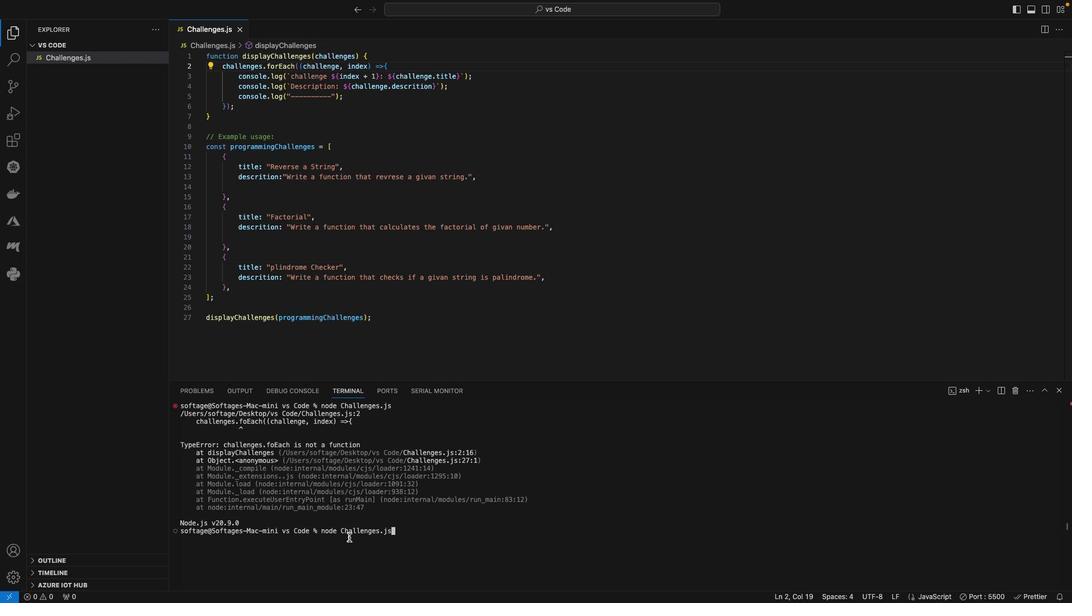 
Action: Mouse moved to (363, 542)
Screenshot: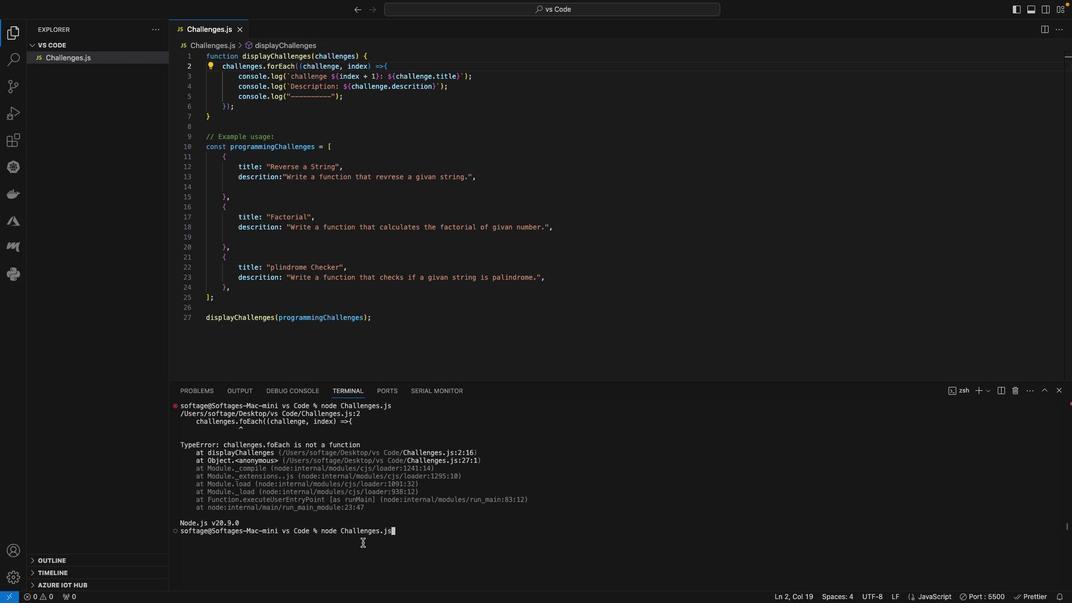 
Action: Key pressed Key.enter
Screenshot: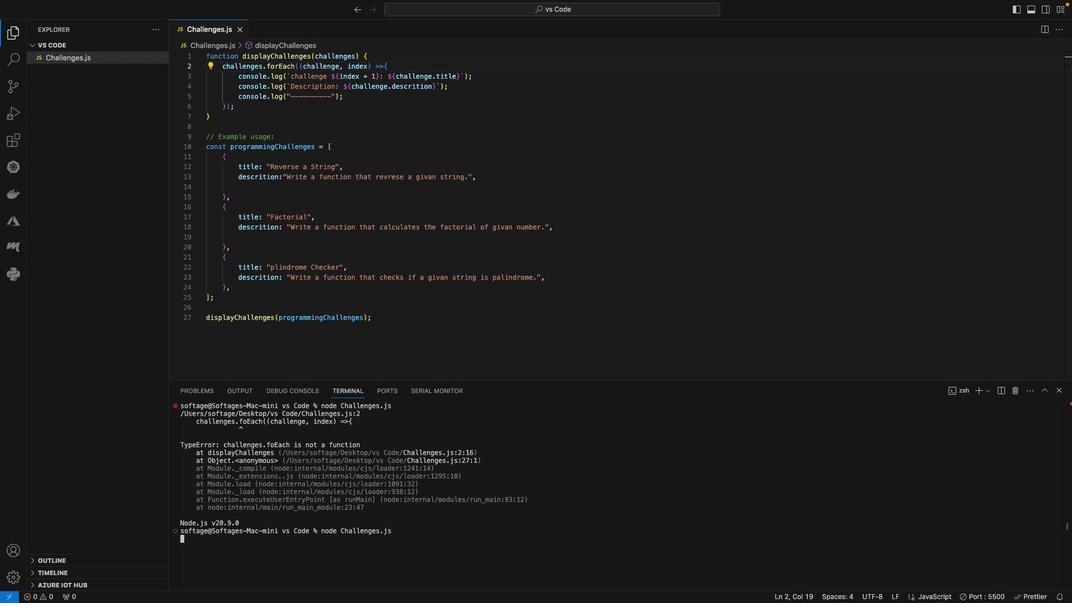 
Action: Mouse moved to (693, 341)
Screenshot: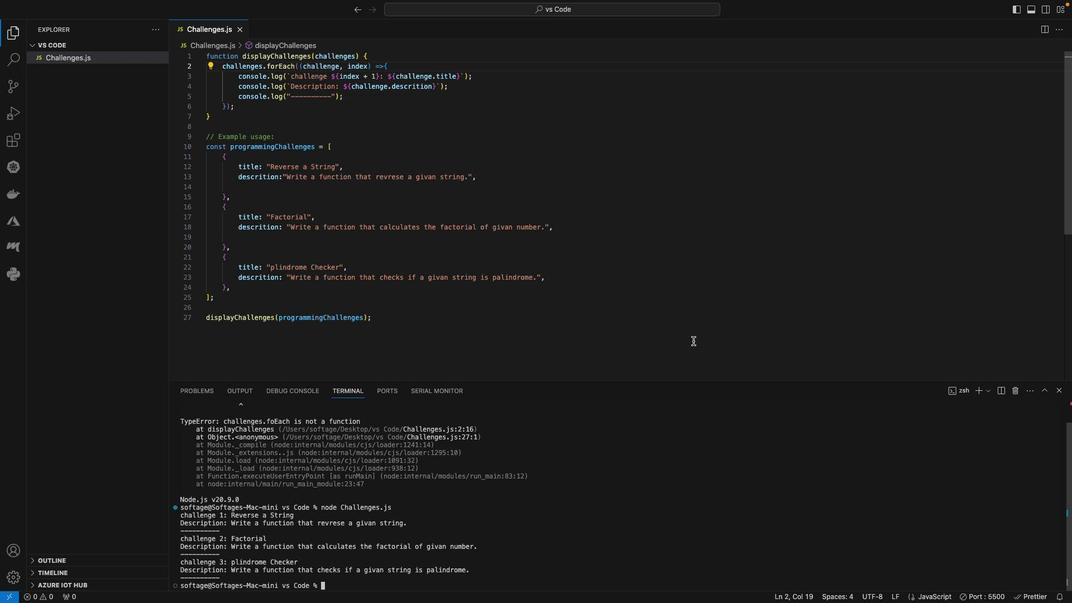 
